 Task: Assign in the project TrailPlan the issue 'Add support for speech-to-text and text-to-speech conversion' to the sprint 'Sprint for Success'.
Action: Mouse moved to (1026, 467)
Screenshot: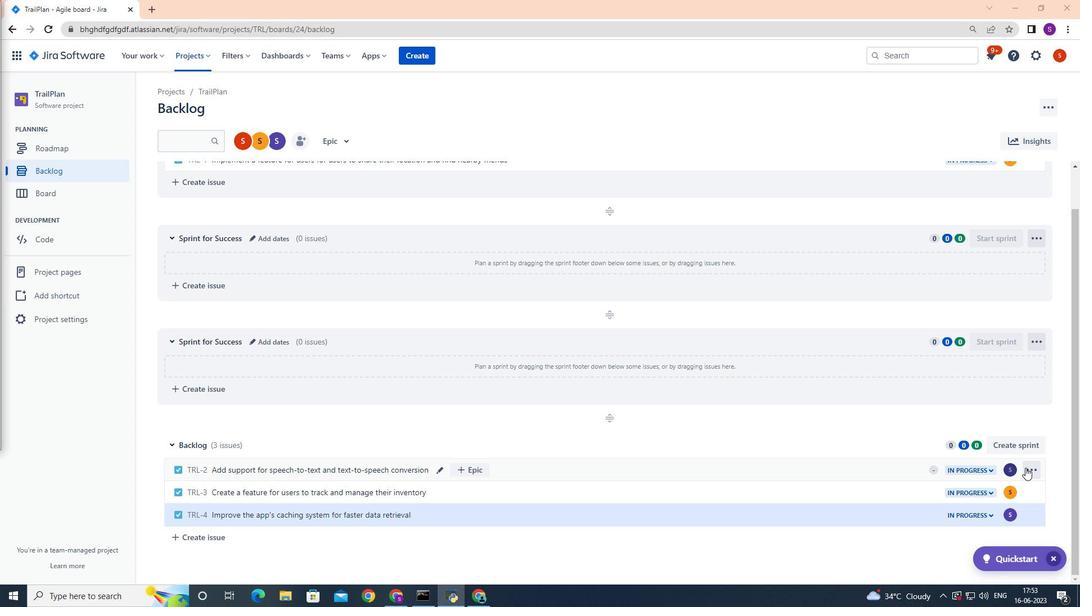 
Action: Mouse pressed left at (1026, 467)
Screenshot: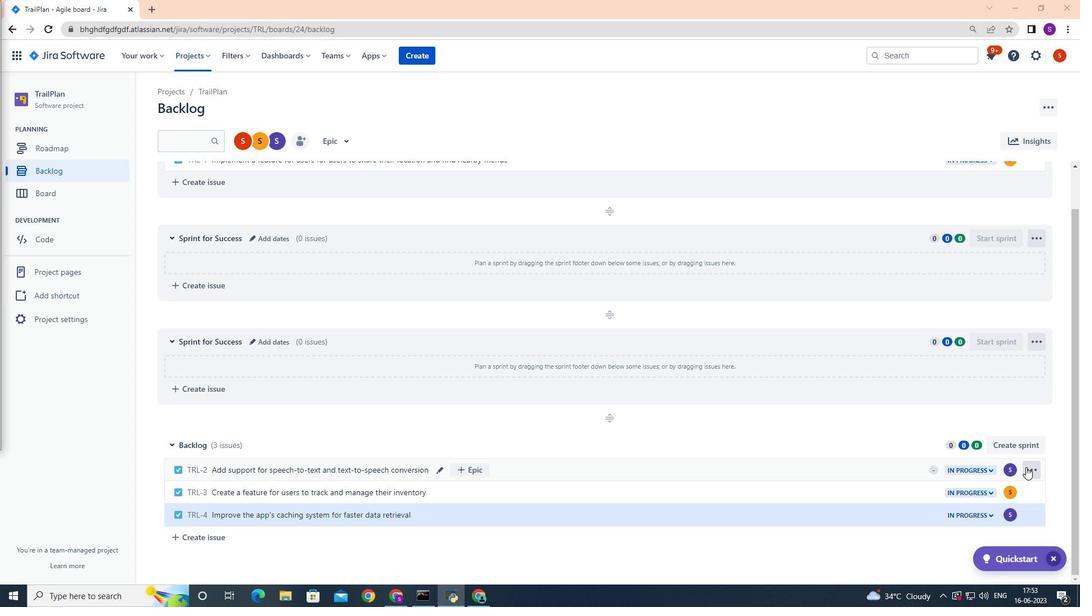 
Action: Mouse moved to (1001, 389)
Screenshot: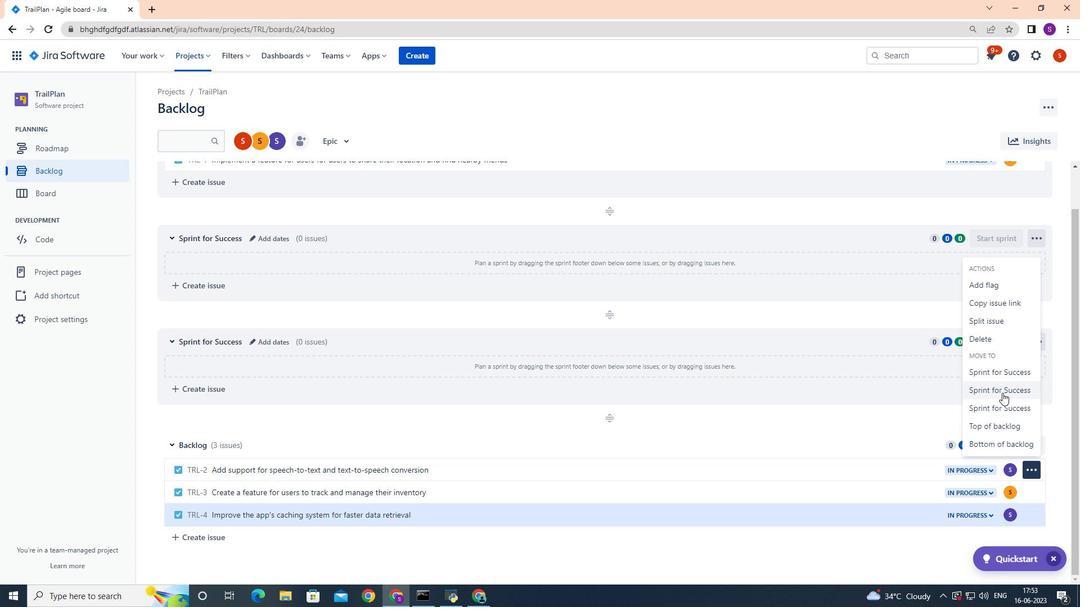 
Action: Mouse pressed left at (1001, 389)
Screenshot: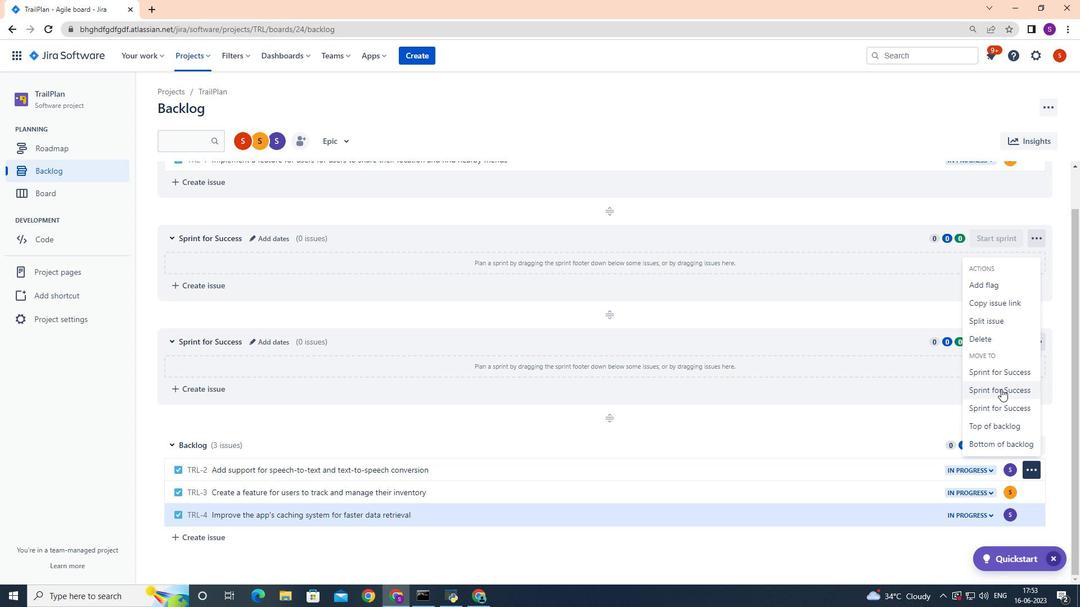 
Action: Mouse moved to (1001, 389)
Screenshot: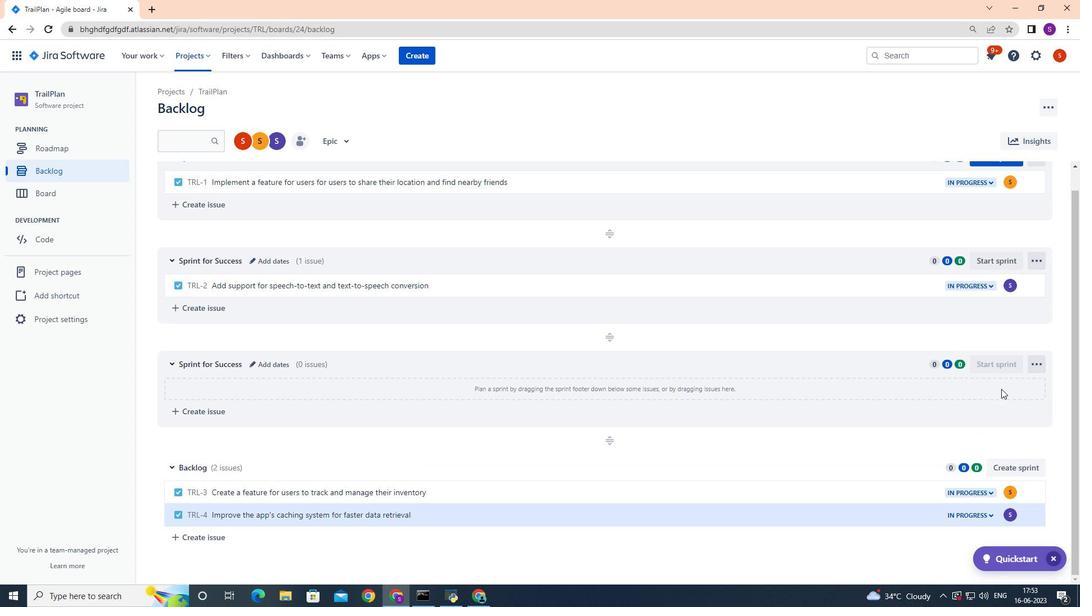 
